 Task: Set the print destination to "Microsoft Print to PDF".
Action: Mouse moved to (25, 76)
Screenshot: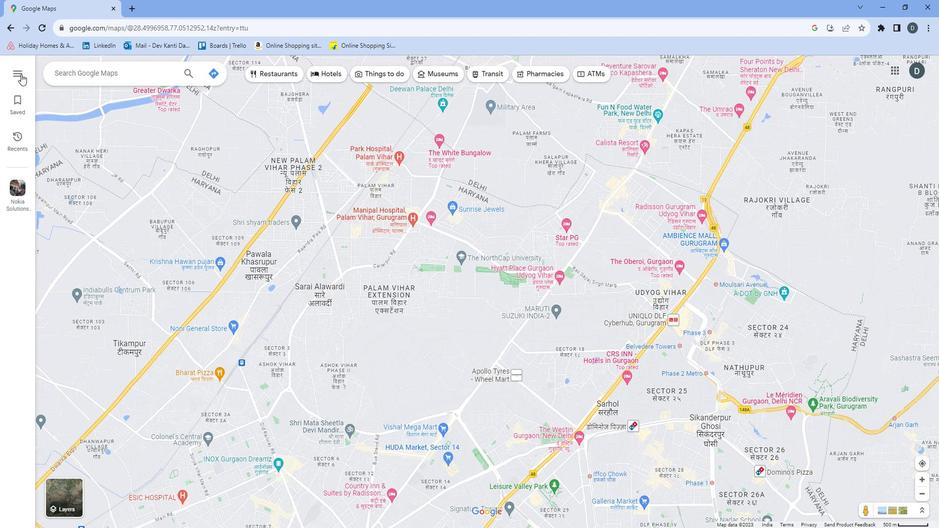 
Action: Mouse pressed left at (25, 76)
Screenshot: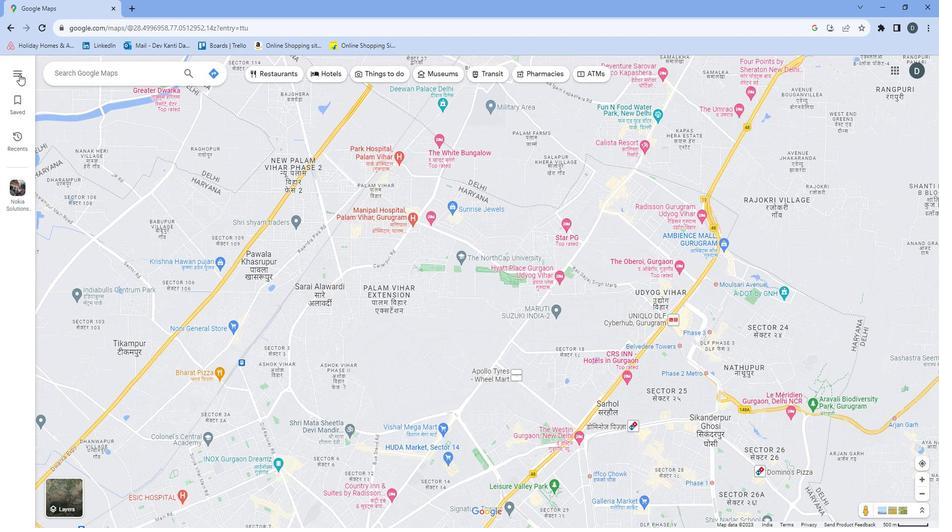 
Action: Mouse moved to (55, 258)
Screenshot: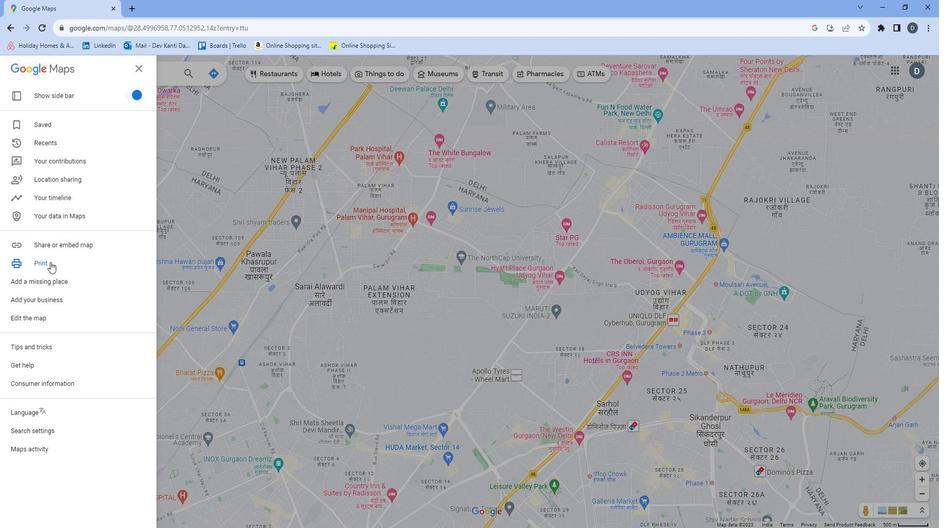
Action: Mouse pressed left at (55, 258)
Screenshot: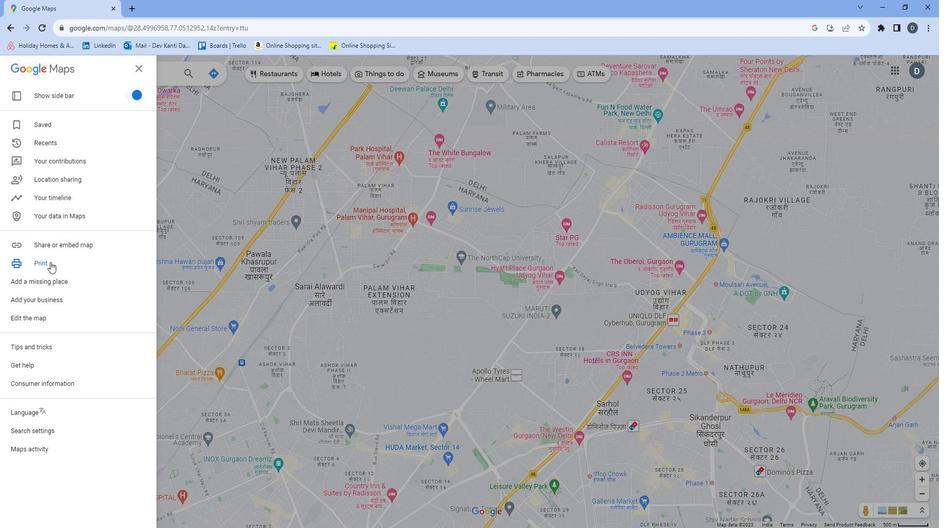 
Action: Mouse moved to (915, 75)
Screenshot: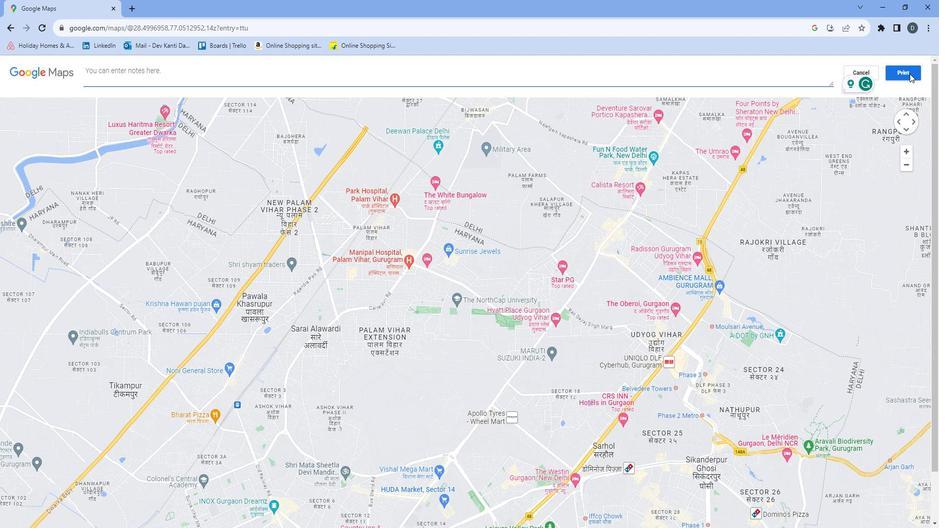 
Action: Mouse pressed left at (915, 75)
Screenshot: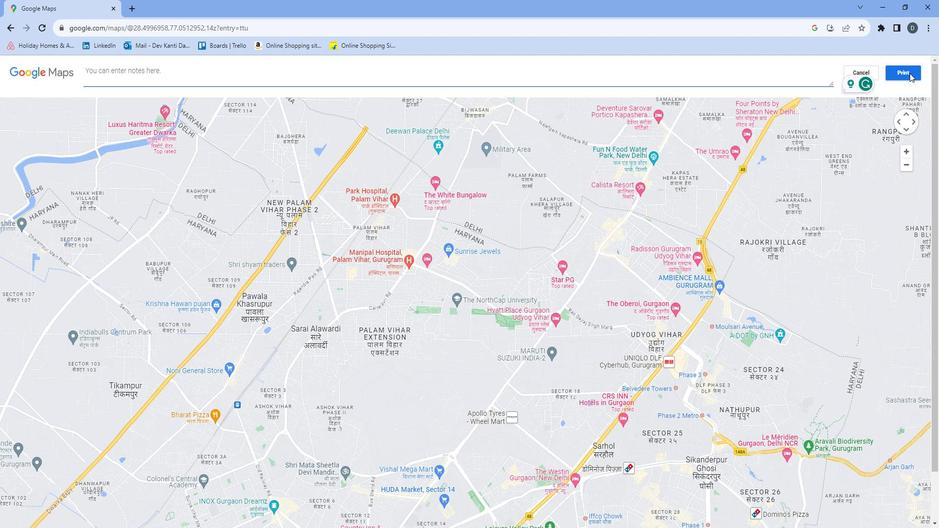 
Action: Mouse moved to (772, 82)
Screenshot: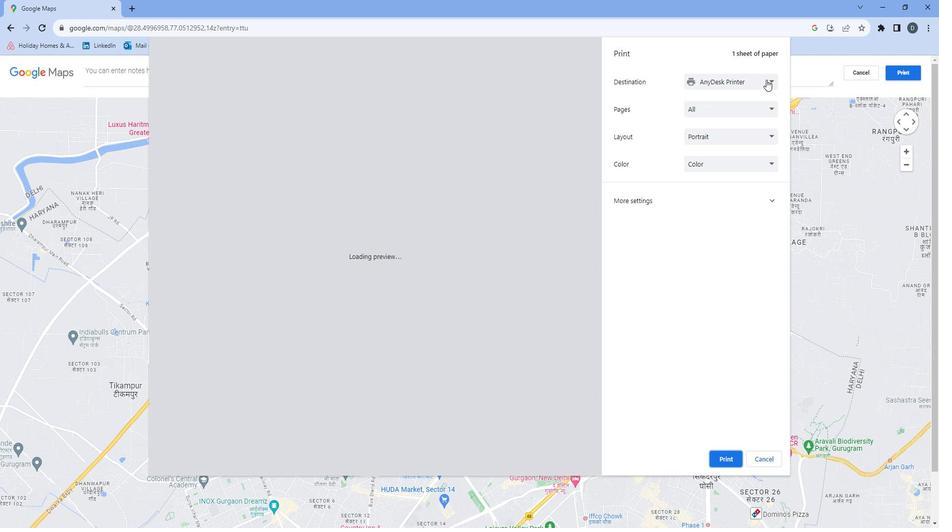 
Action: Mouse pressed left at (772, 82)
Screenshot: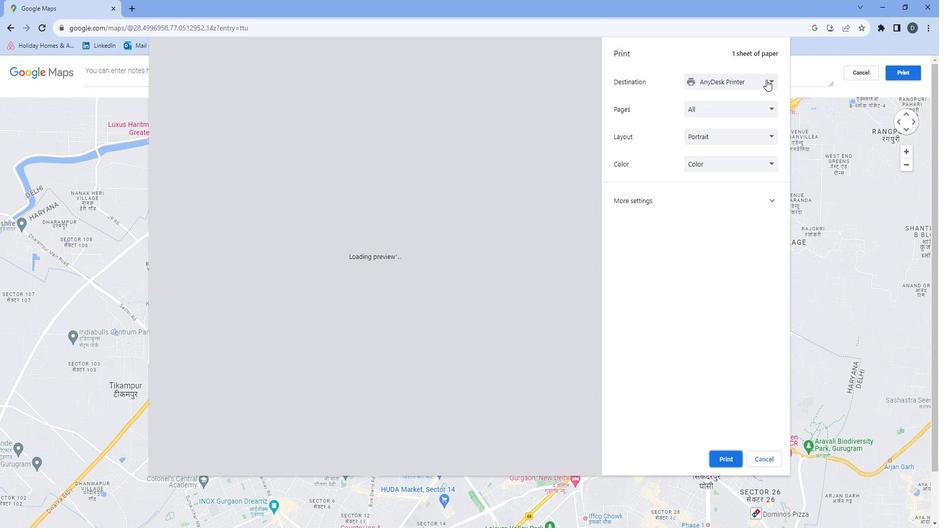 
Action: Mouse moved to (772, 107)
Screenshot: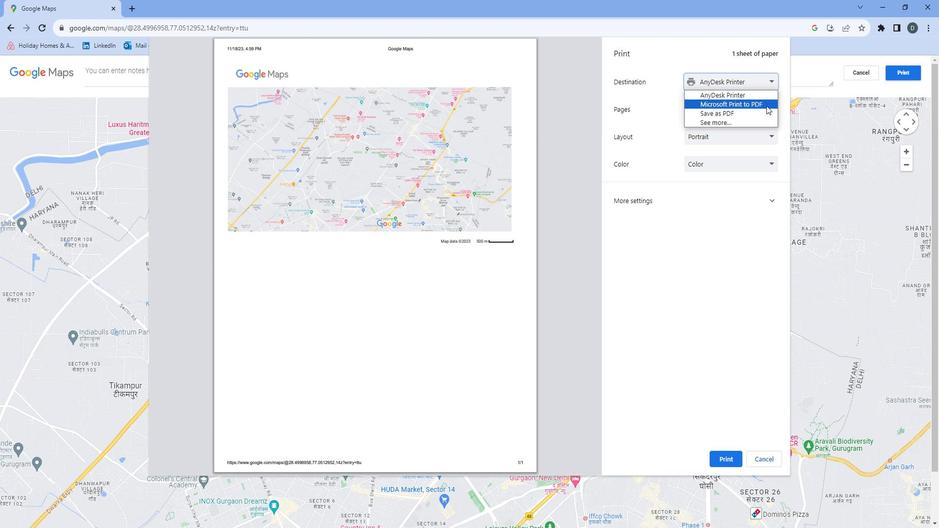 
Action: Mouse pressed left at (772, 107)
Screenshot: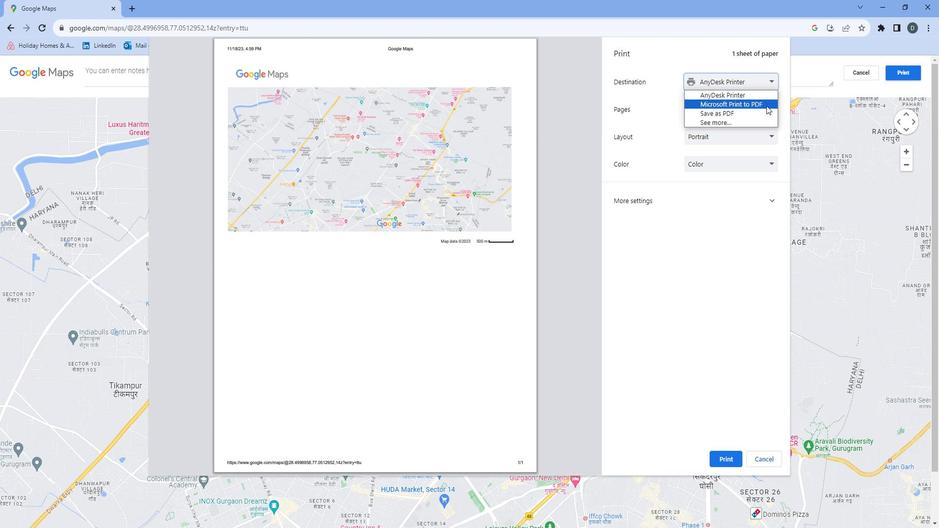 
Action: Mouse moved to (771, 105)
Screenshot: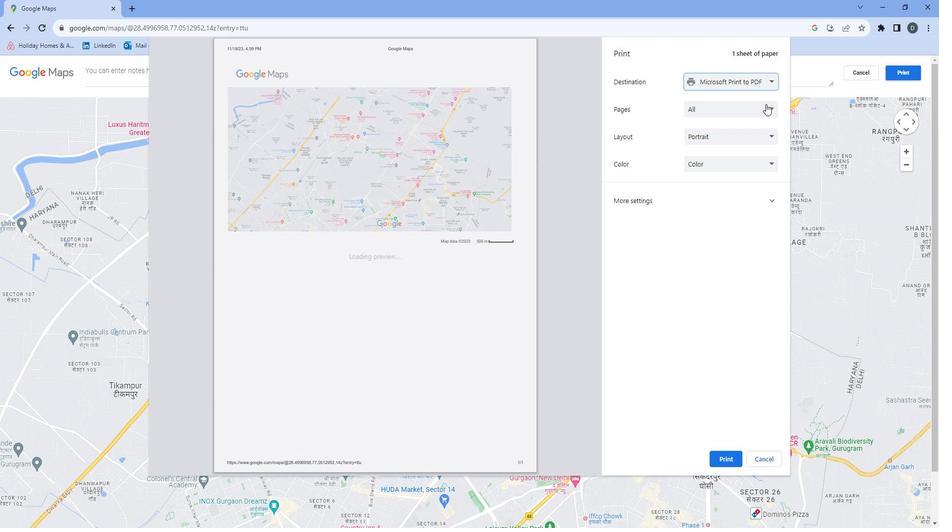 
